 Task: Add the task  Create a feature to schedule automatic backups of app data to the section Code Standardization Sprint in the project TrueNorth and add a Due Date to the respective task as 2024/03/18.
Action: Mouse moved to (75, 260)
Screenshot: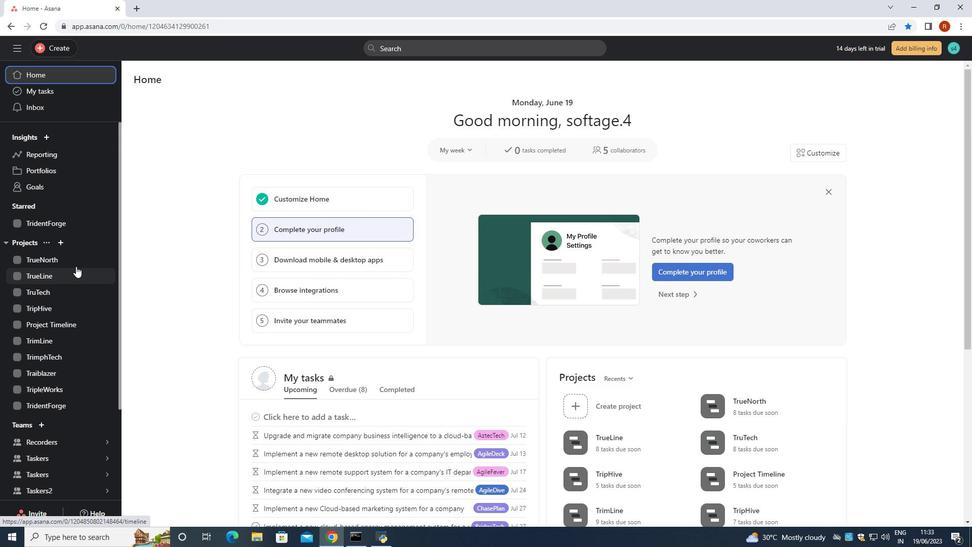 
Action: Mouse pressed left at (75, 260)
Screenshot: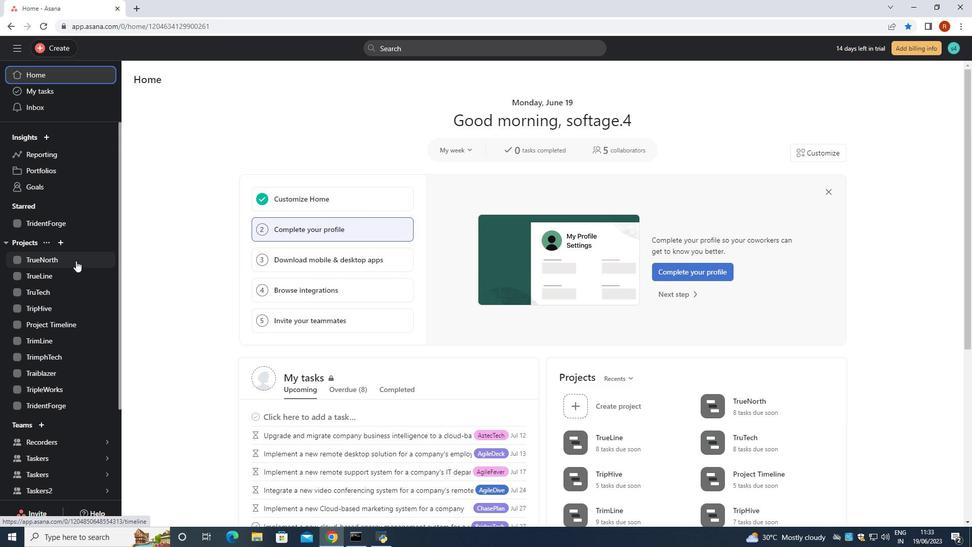 
Action: Mouse moved to (418, 223)
Screenshot: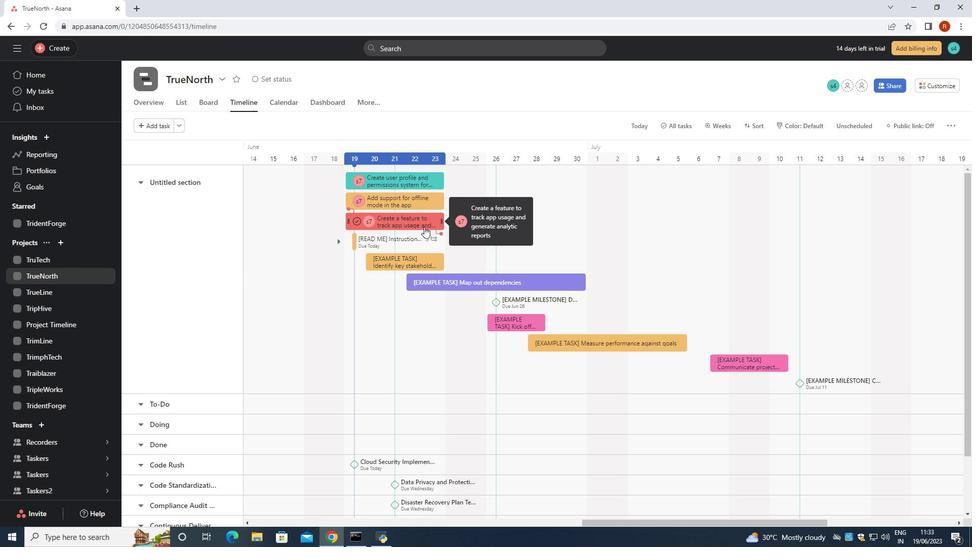 
Action: Mouse pressed left at (418, 223)
Screenshot: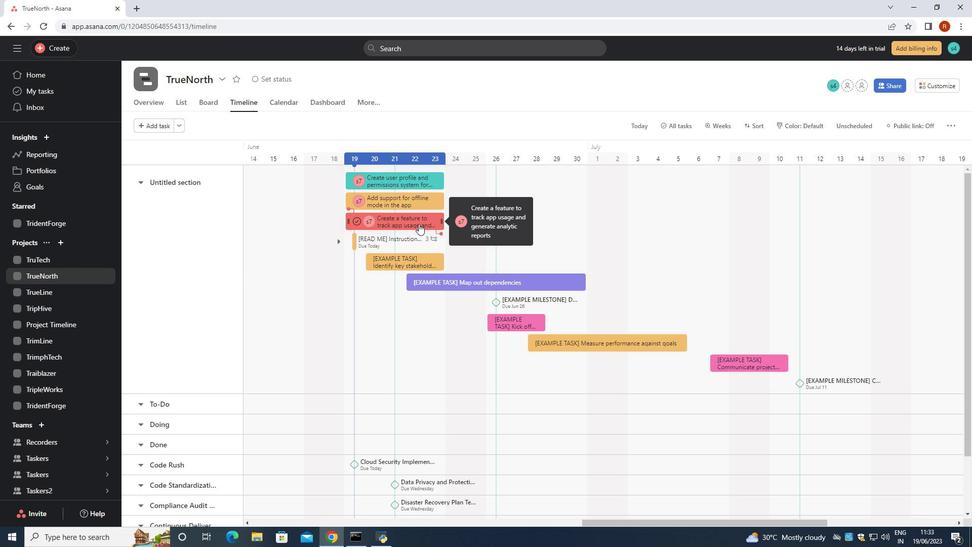 
Action: Mouse moved to (774, 219)
Screenshot: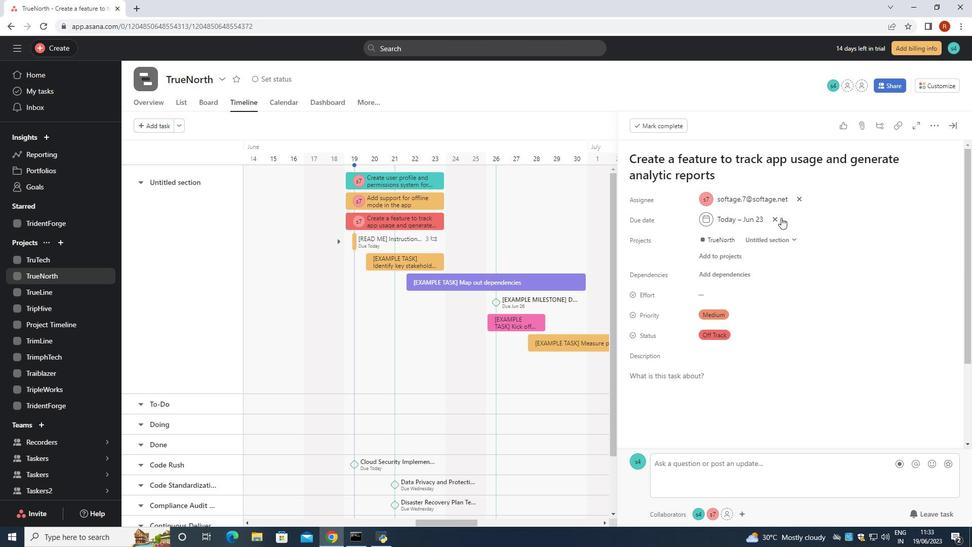 
Action: Mouse pressed left at (774, 219)
Screenshot: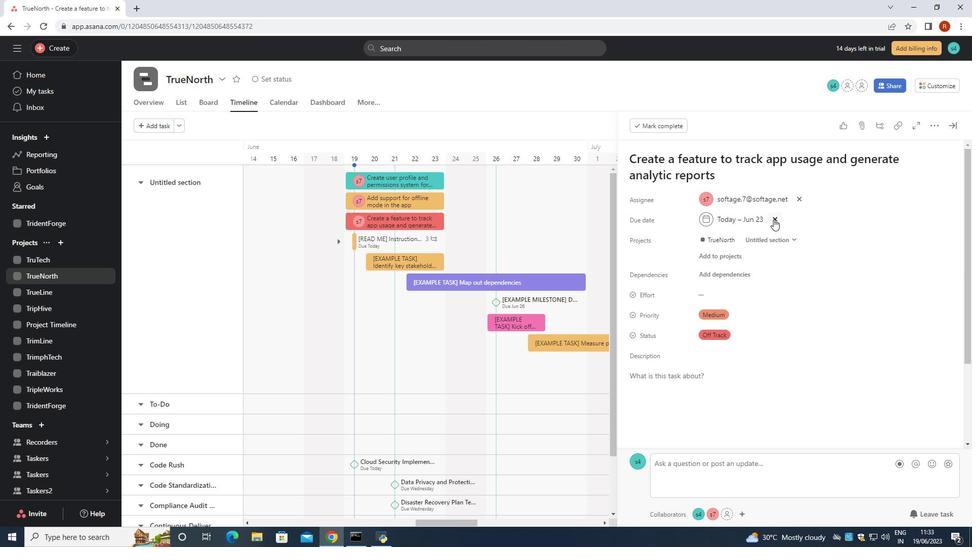 
Action: Mouse moved to (791, 242)
Screenshot: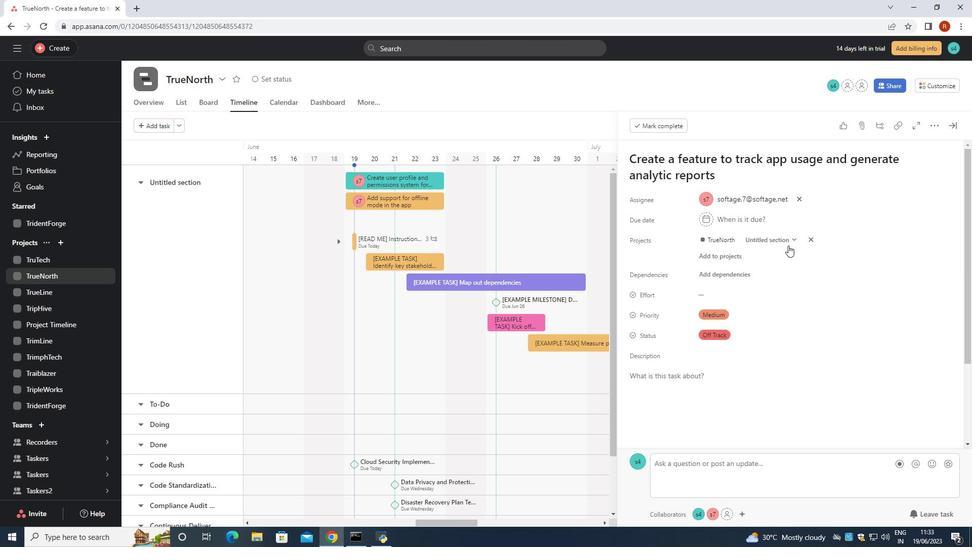 
Action: Mouse pressed left at (791, 242)
Screenshot: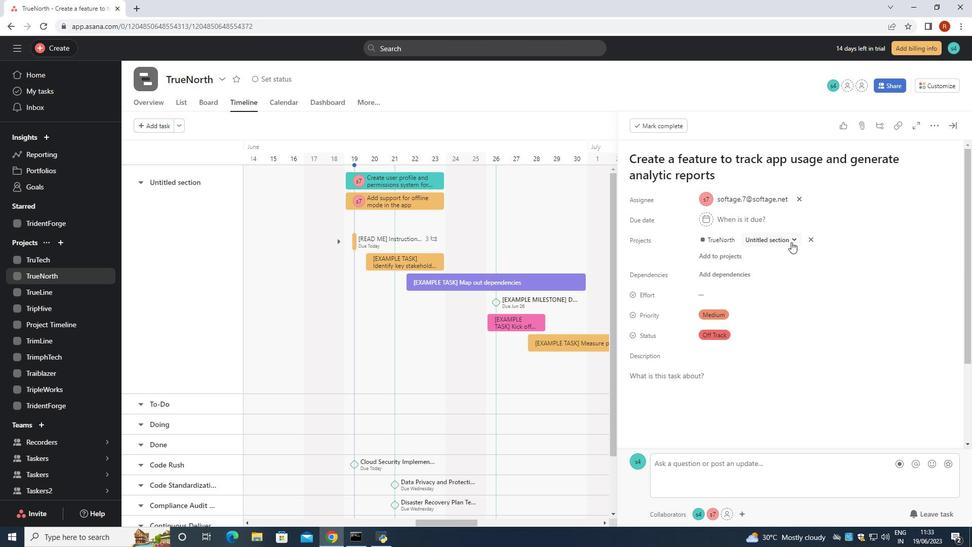 
Action: Mouse moved to (758, 354)
Screenshot: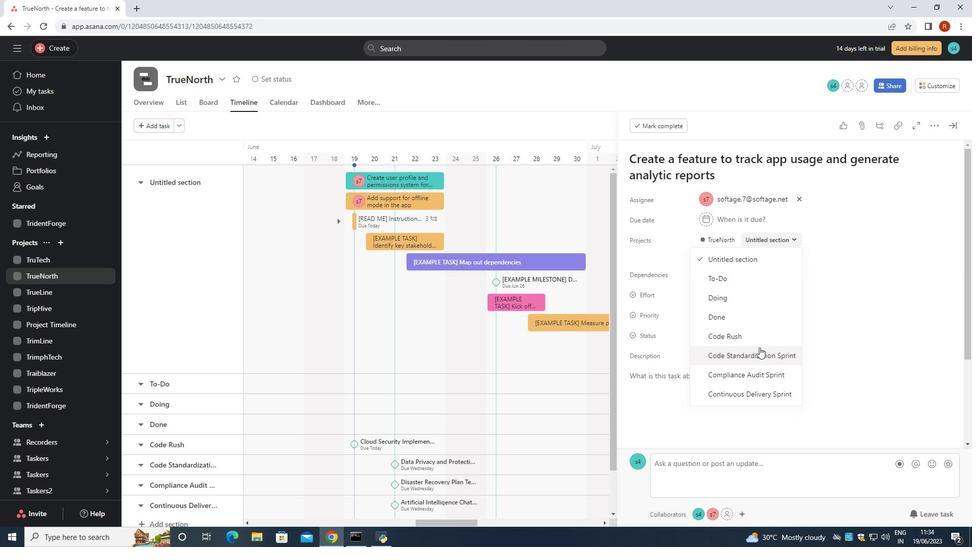
Action: Mouse pressed left at (758, 354)
Screenshot: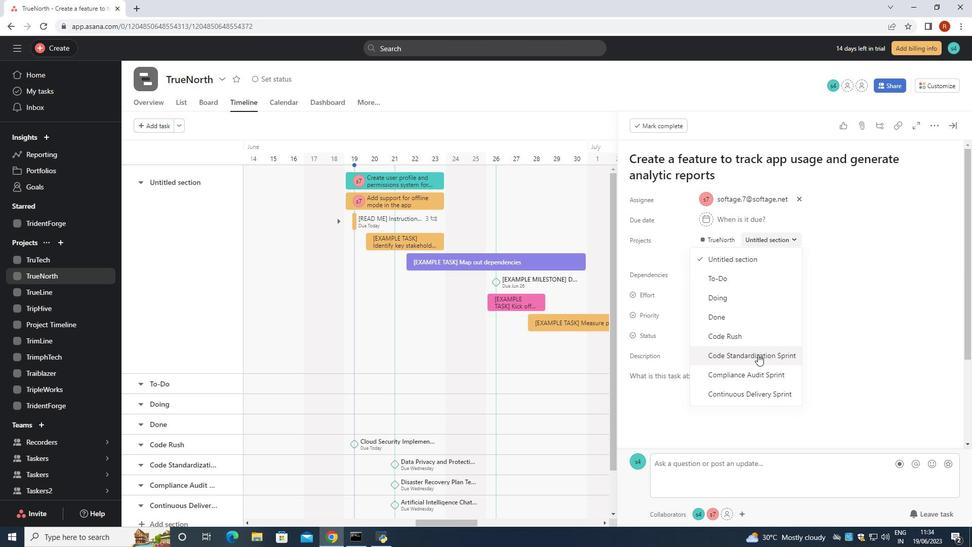 
Action: Mouse moved to (745, 215)
Screenshot: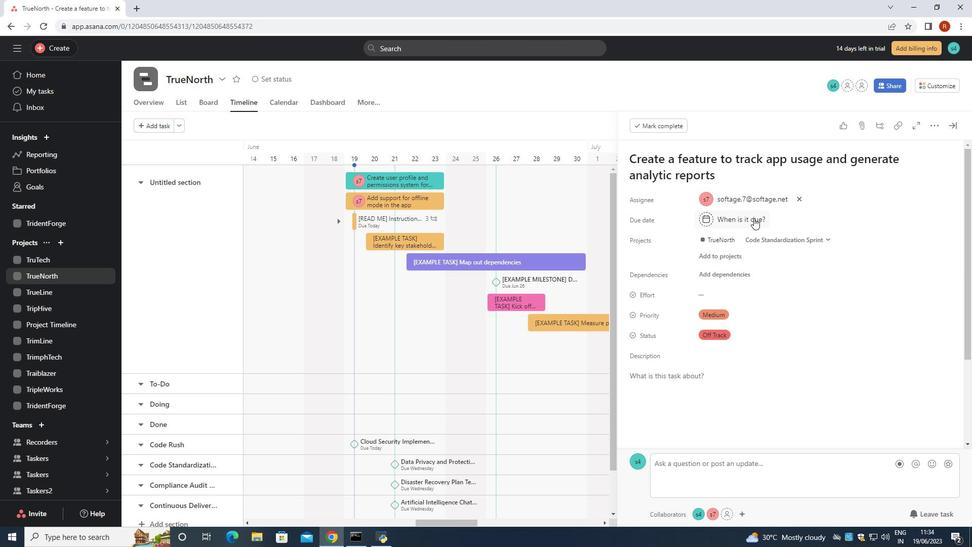 
Action: Mouse pressed left at (745, 215)
Screenshot: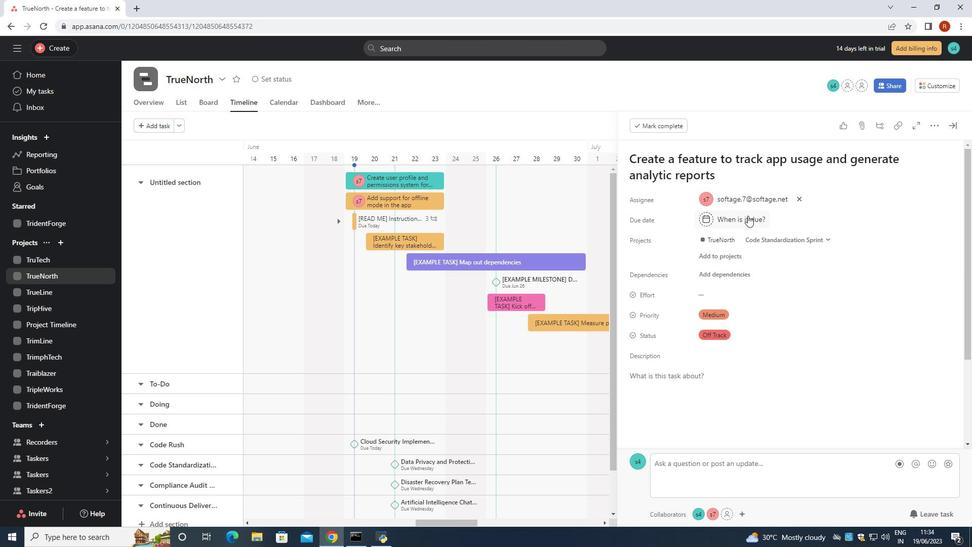 
Action: Key pressed 2024/03/18<Key.enter>
Screenshot: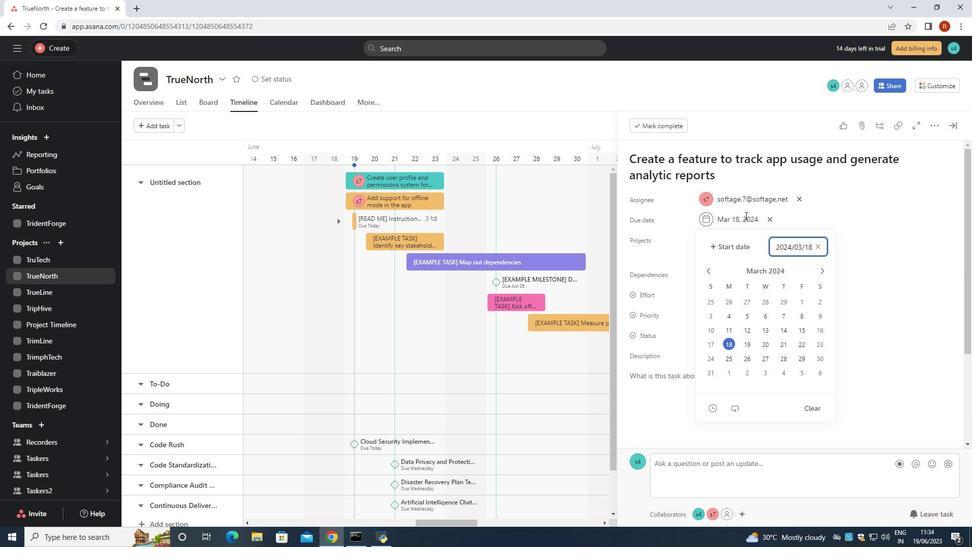 
Action: Mouse moved to (806, 250)
Screenshot: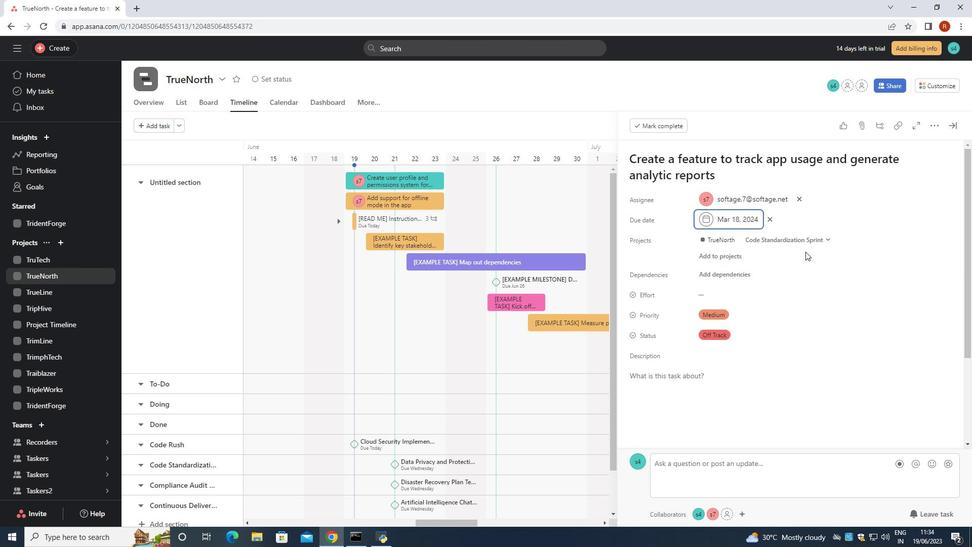 
